 Task: Create an event for the job interview preparation.
Action: Mouse pressed left at (72, 92)
Screenshot: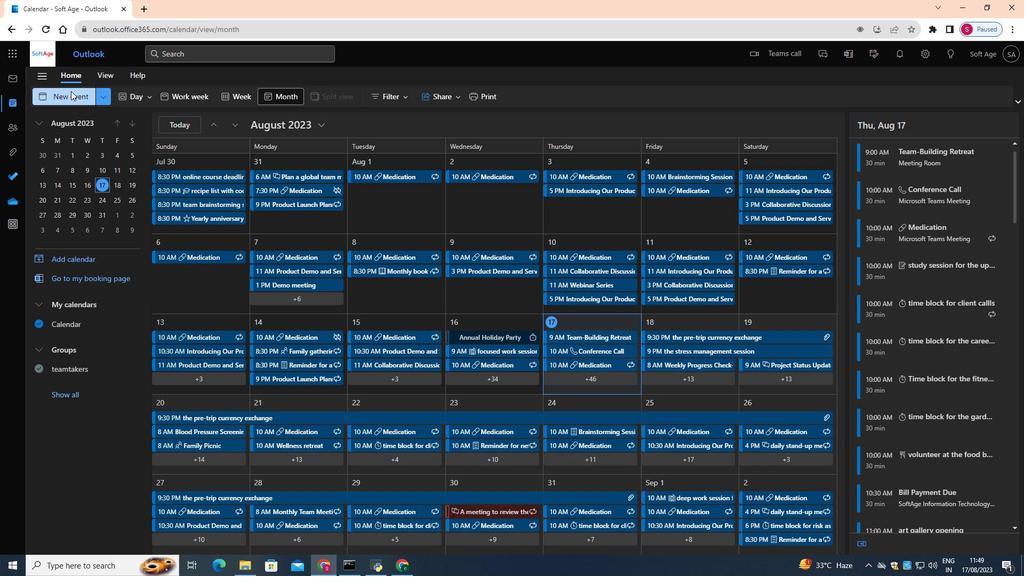 
Action: Mouse moved to (336, 157)
Screenshot: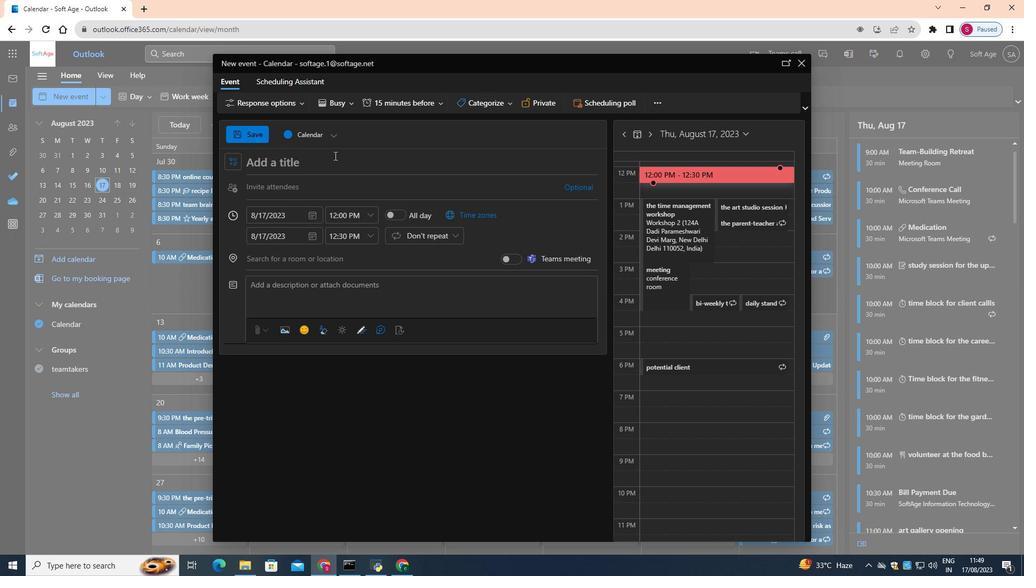 
Action: Mouse pressed left at (336, 157)
Screenshot: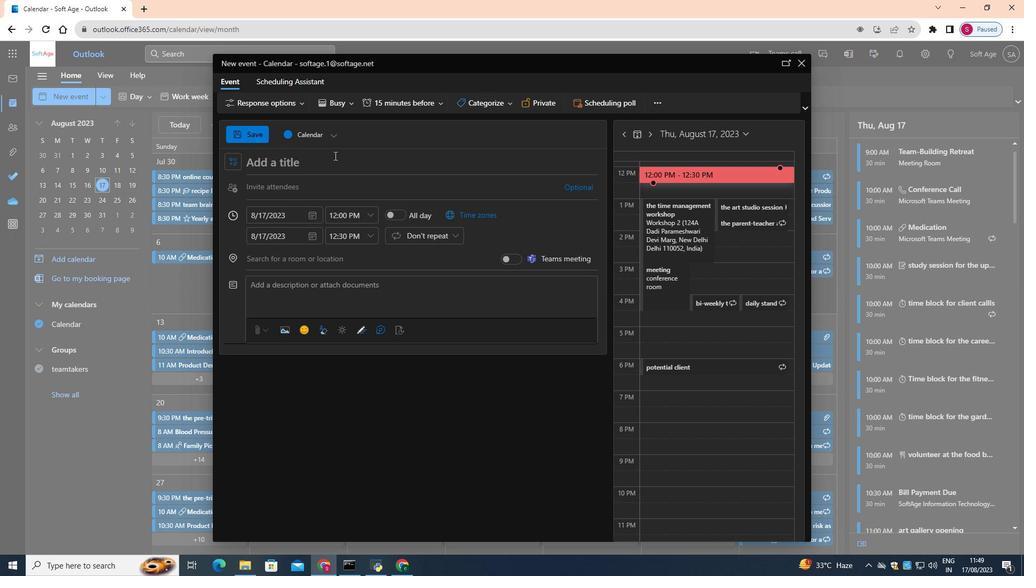 
Action: Key pressed <Key.shift>Jon<Key.space><Key.backspace><Key.backspace>b<Key.space>interview<Key.space>preparation<Key.space>workshop
Screenshot: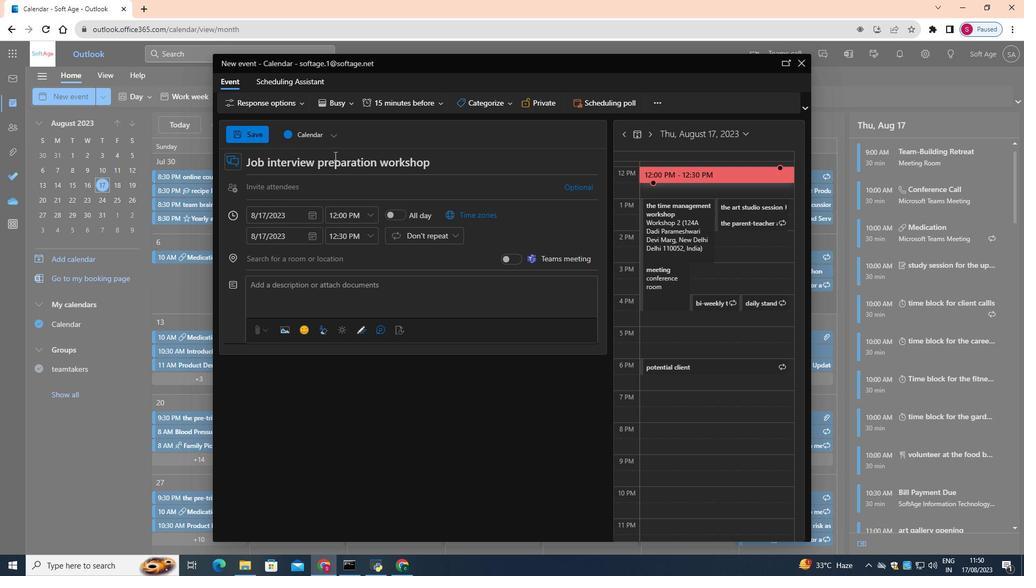 
Action: Mouse moved to (314, 214)
Screenshot: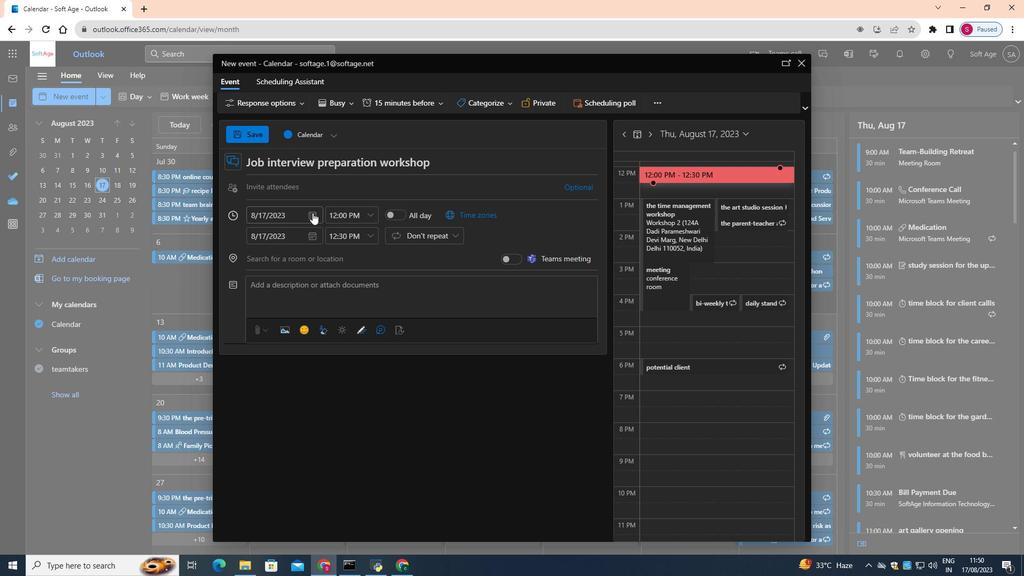 
Action: Mouse pressed left at (314, 214)
Screenshot: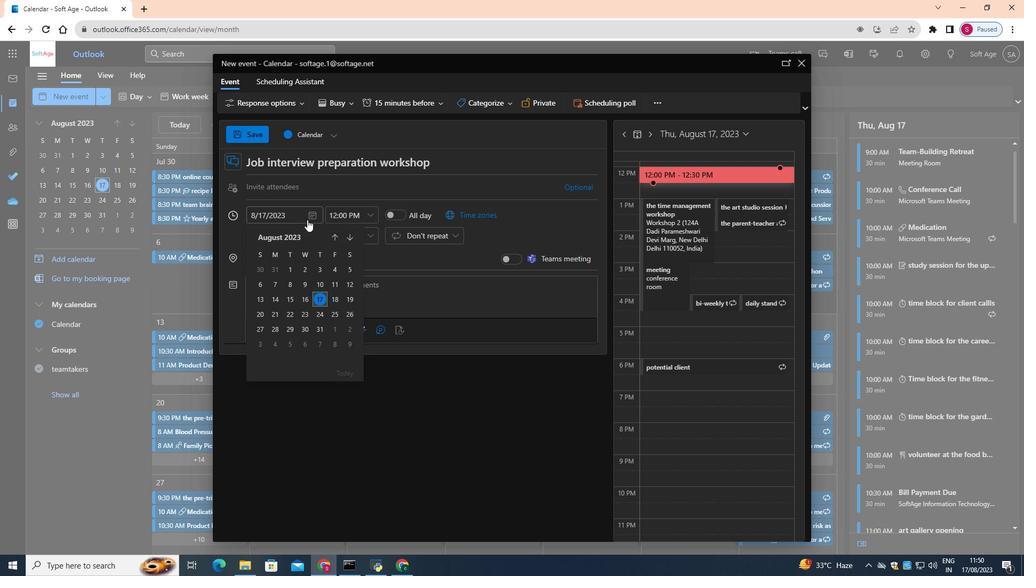 
Action: Mouse moved to (346, 301)
Screenshot: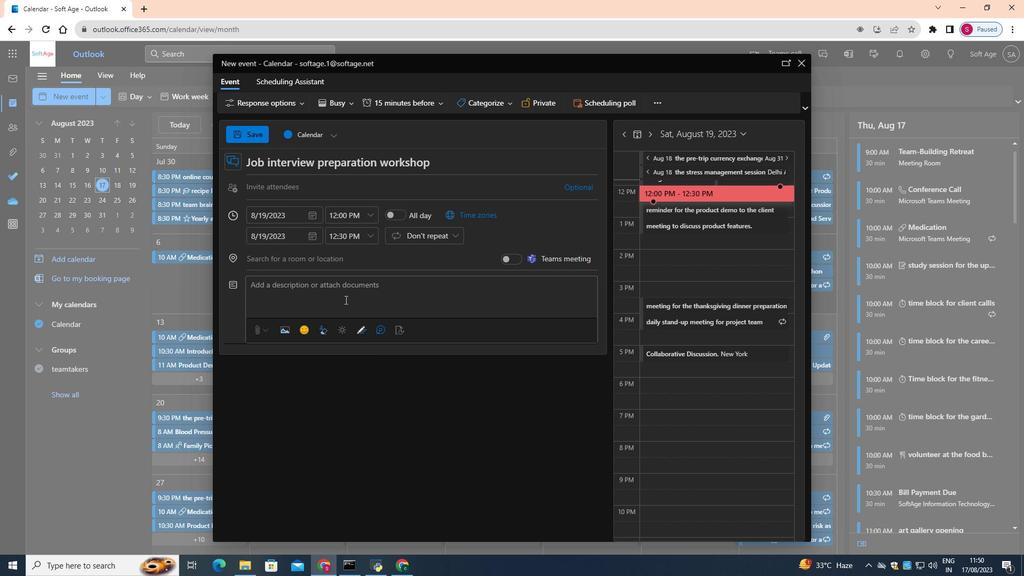 
Action: Mouse pressed left at (346, 301)
Screenshot: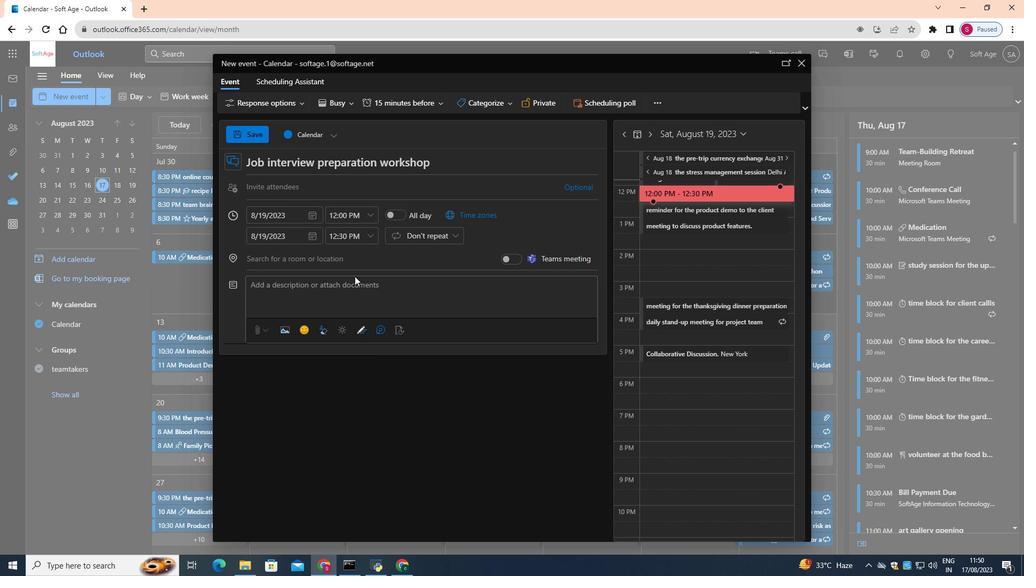 
Action: Mouse moved to (371, 217)
Screenshot: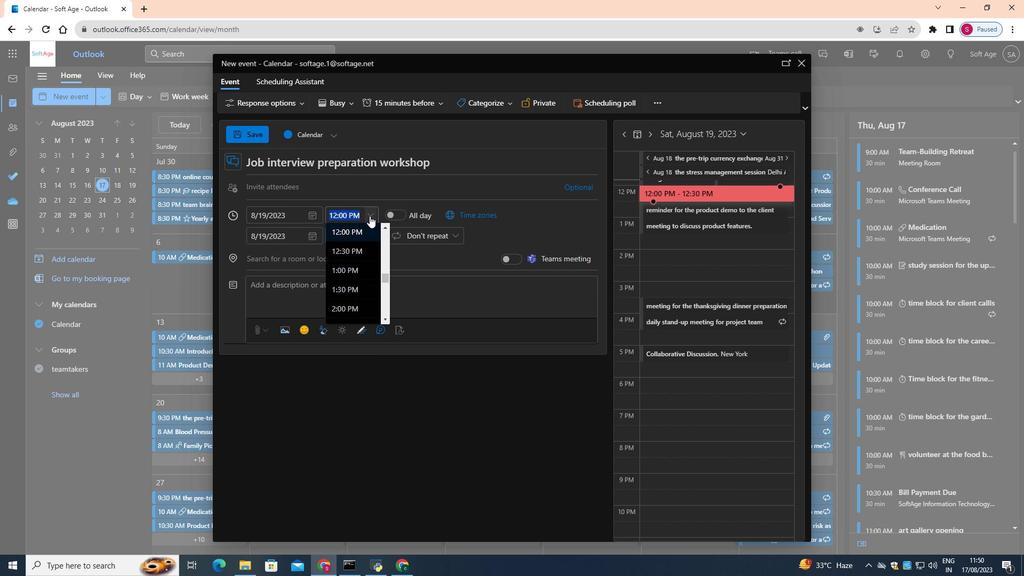 
Action: Mouse pressed left at (371, 217)
Screenshot: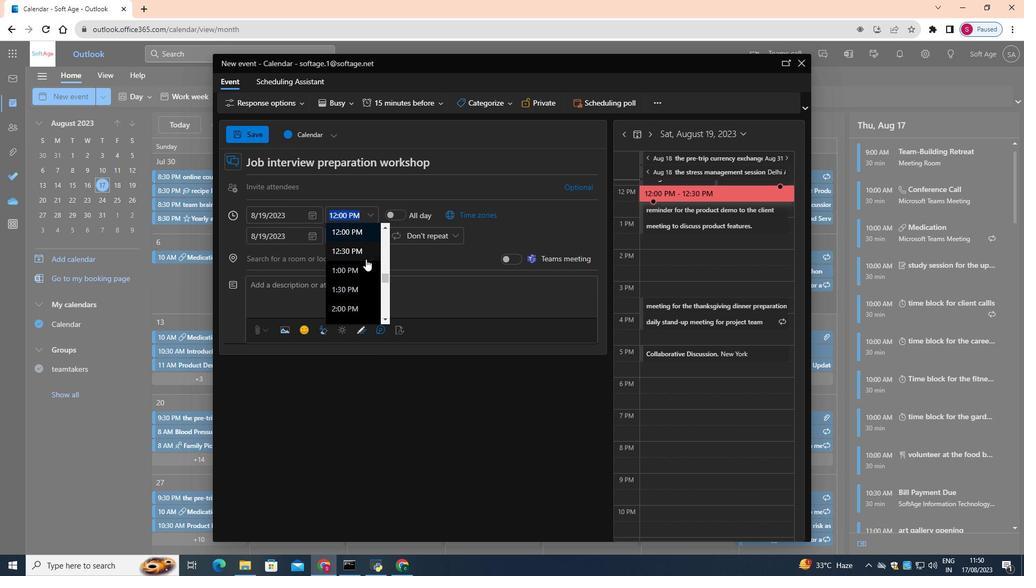
Action: Mouse moved to (348, 266)
Screenshot: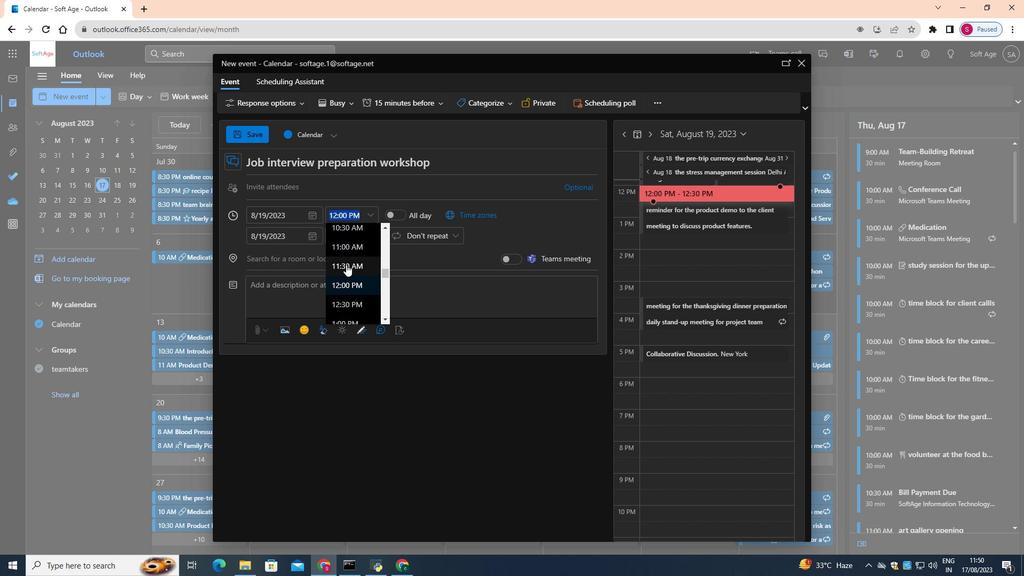 
Action: Mouse scrolled (348, 266) with delta (0, 0)
Screenshot: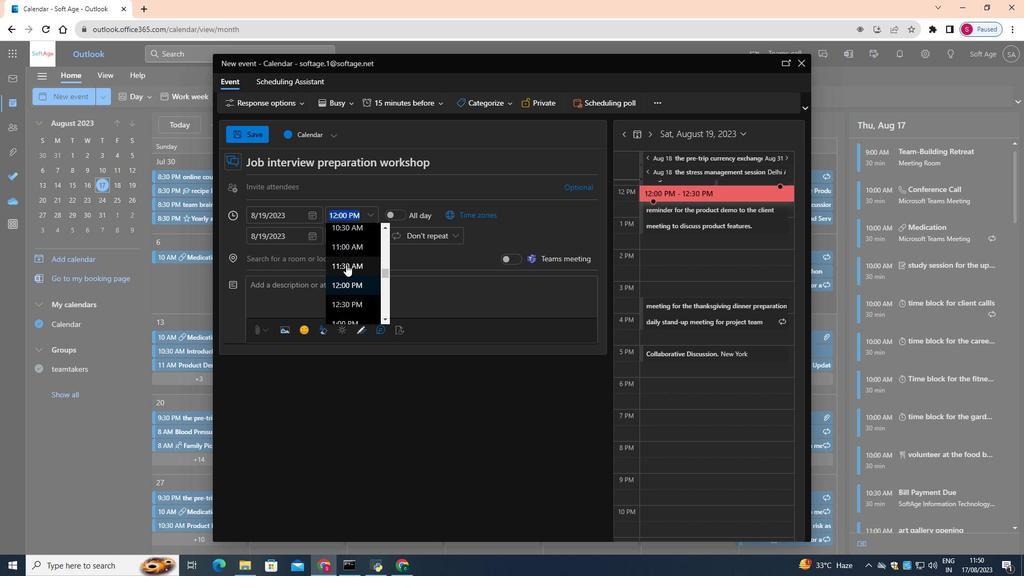 
Action: Mouse moved to (349, 262)
Screenshot: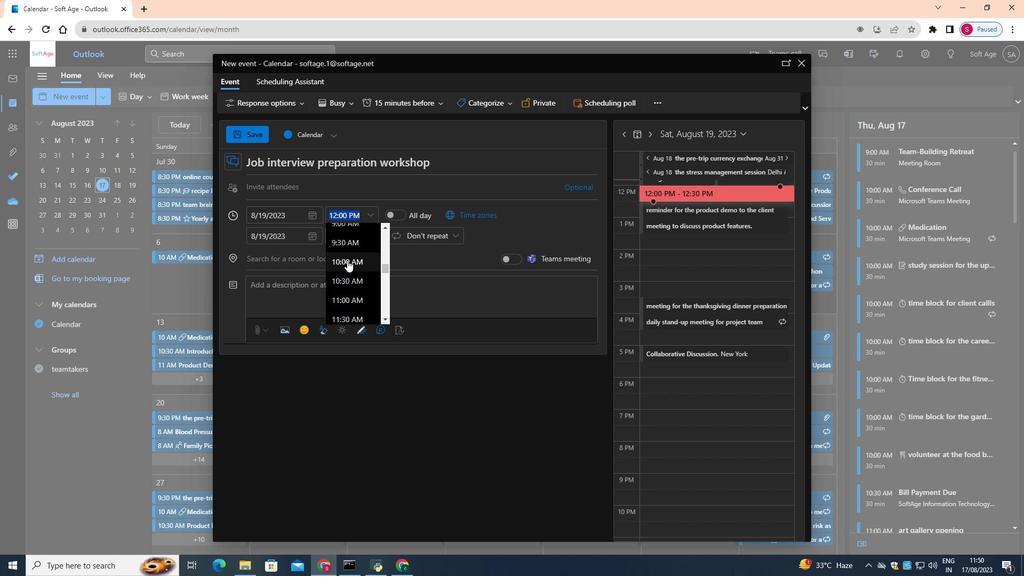 
Action: Mouse scrolled (349, 262) with delta (0, 0)
Screenshot: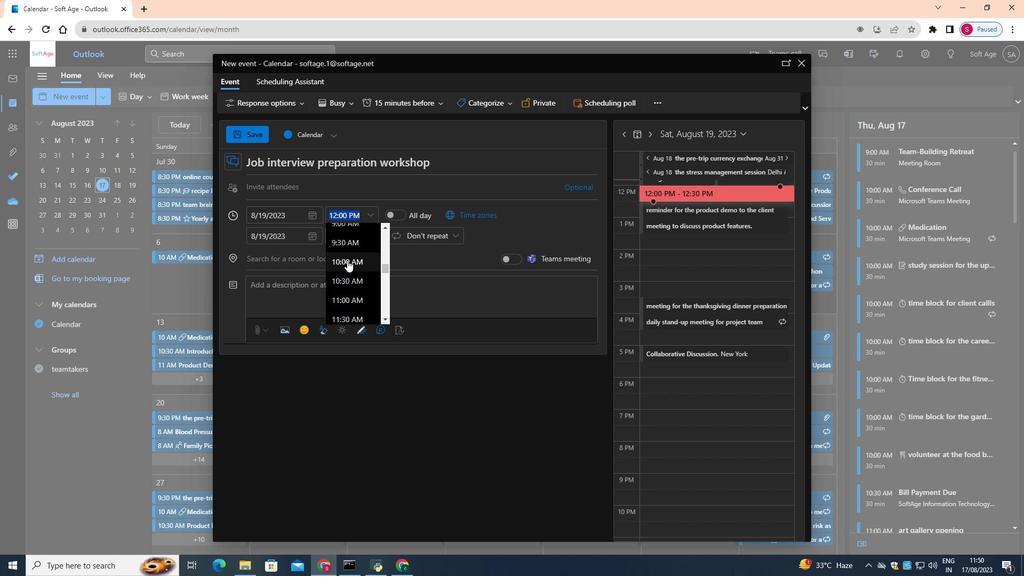 
Action: Mouse pressed left at (349, 262)
Screenshot: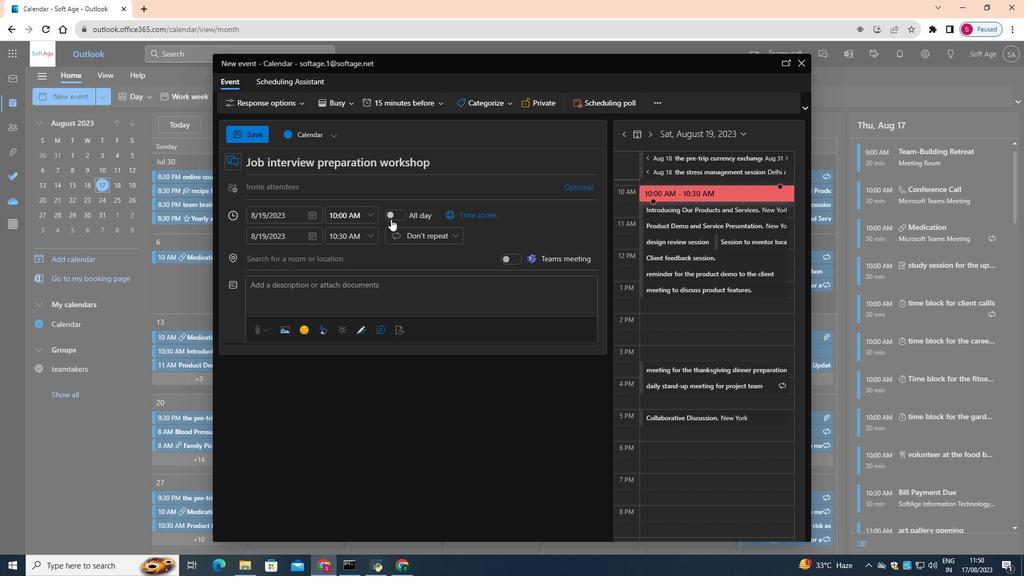 
Action: Mouse moved to (368, 234)
Screenshot: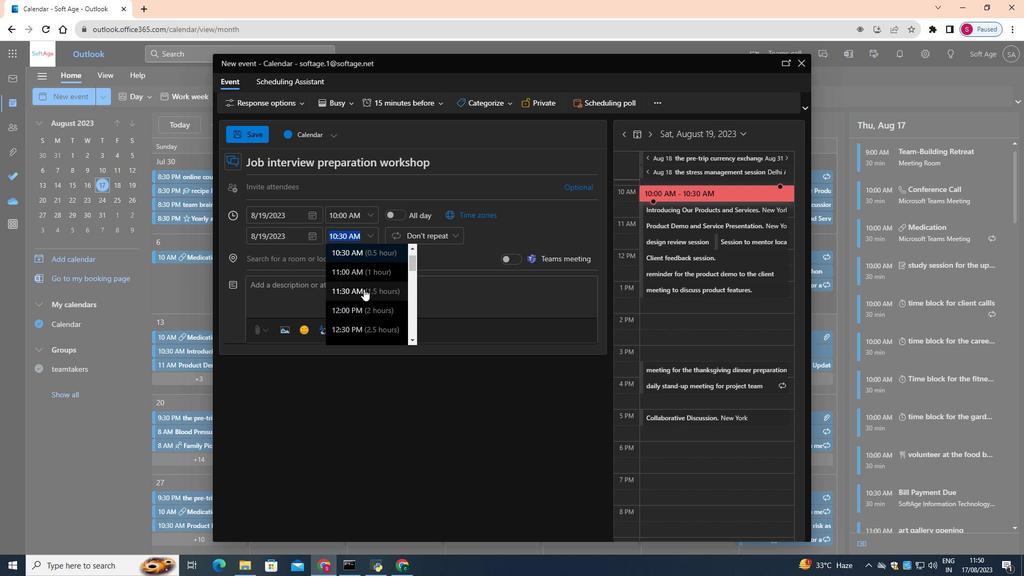 
Action: Mouse pressed left at (368, 234)
Screenshot: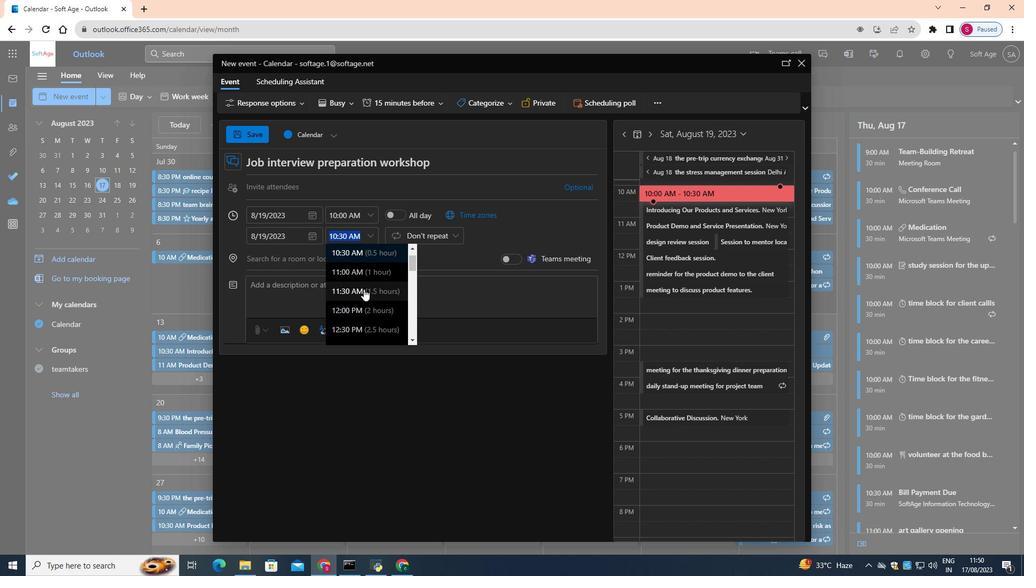 
Action: Mouse moved to (370, 310)
Screenshot: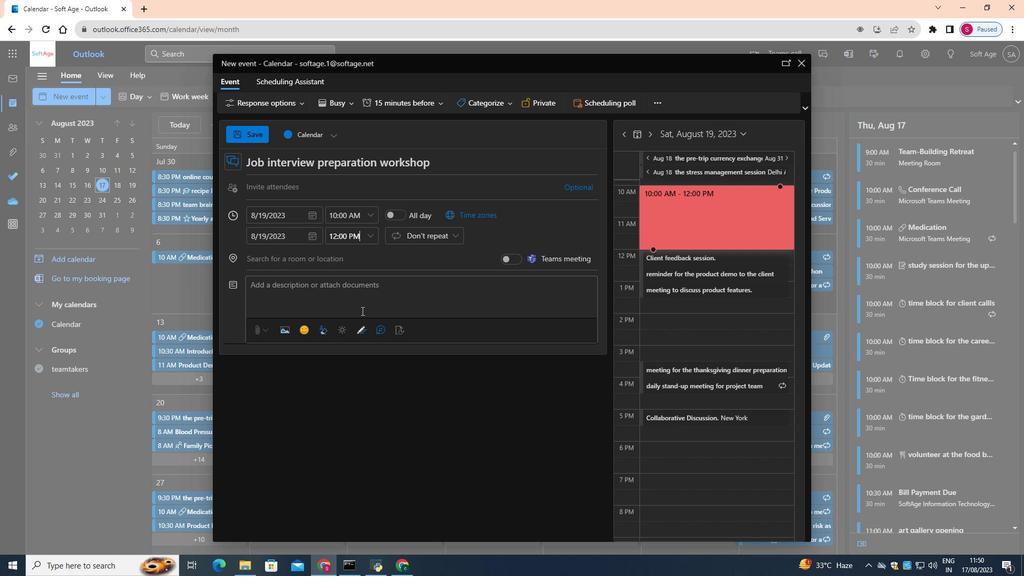 
Action: Mouse pressed left at (370, 310)
Screenshot: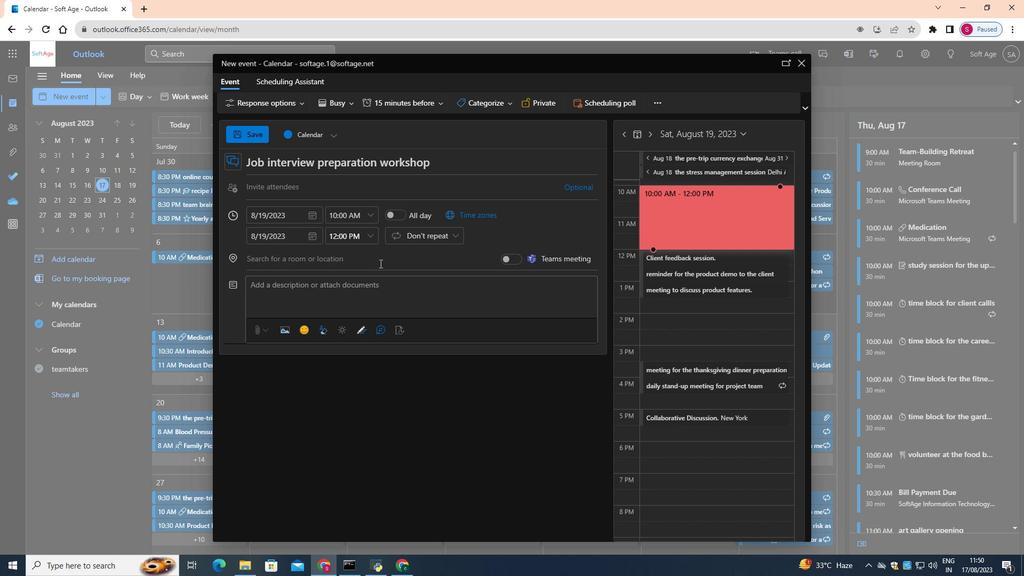 
Action: Mouse moved to (403, 287)
Screenshot: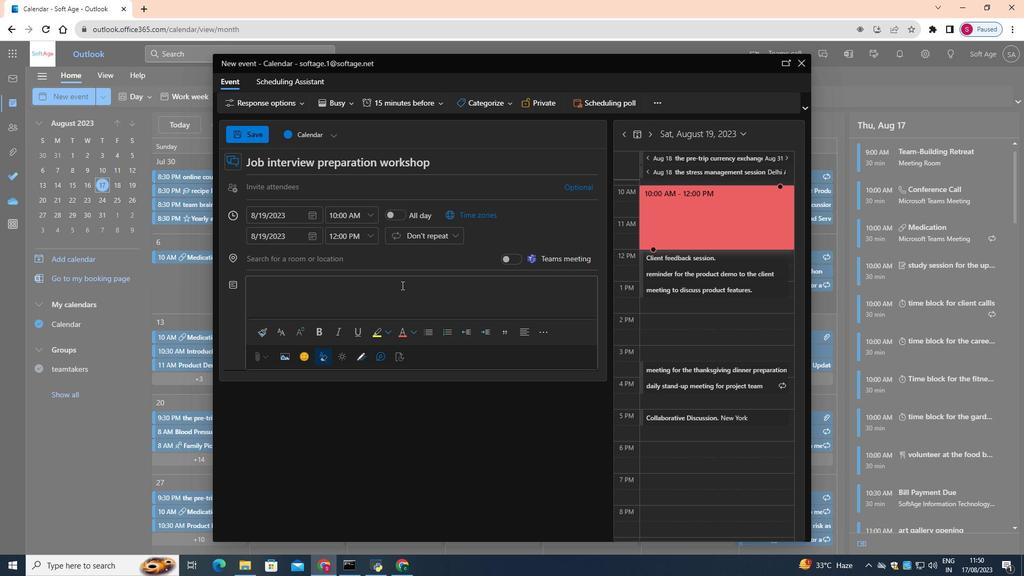 
Action: Mouse pressed left at (403, 287)
Screenshot: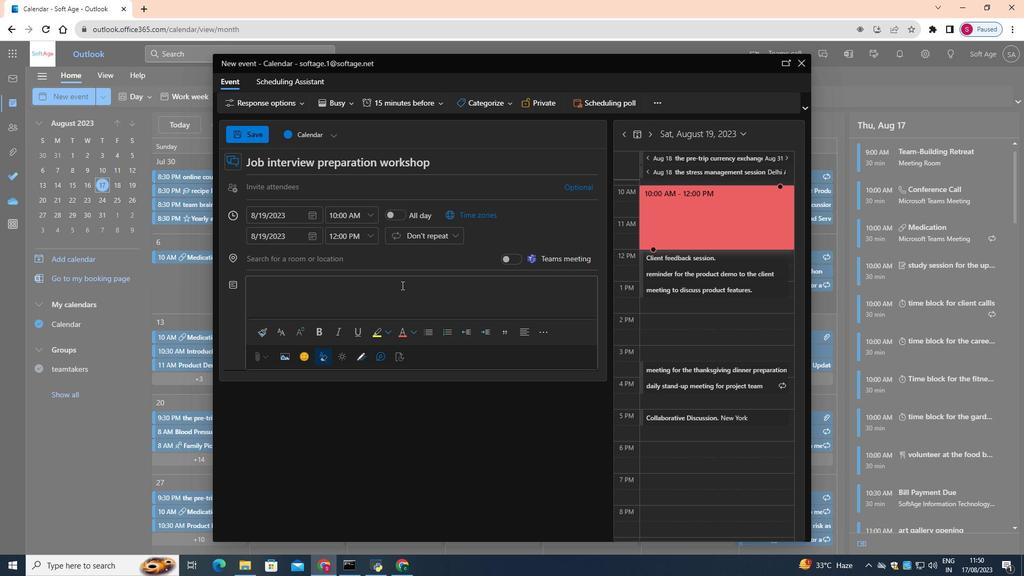 
Action: Key pressed <Key.shift>Elevate<Key.space>your<Key.space>interview<Key.space>game<Key.space>and<Key.space>land<Key.space>that<Key.space>dream<Key.space>job<Key.shift_r>!<Key.space><Key.shift>Join<Key.space>us<Key.space>for<Key.space>a<Key.space>comprehensive<Key.space>job<Key.space>interview<Key.space>preparation<Key.space>workshop<Key.space>where<Key.space>you'll<Key.space>gain<Key.space>the<Key.space>skills,<Key.space>confidence<Key.space>and<Key.space>insights<Key.space>to<Key.space>excel<Key.space>in<Key.space>your<Key.space>upcoming<Key.space>interviews.
Screenshot: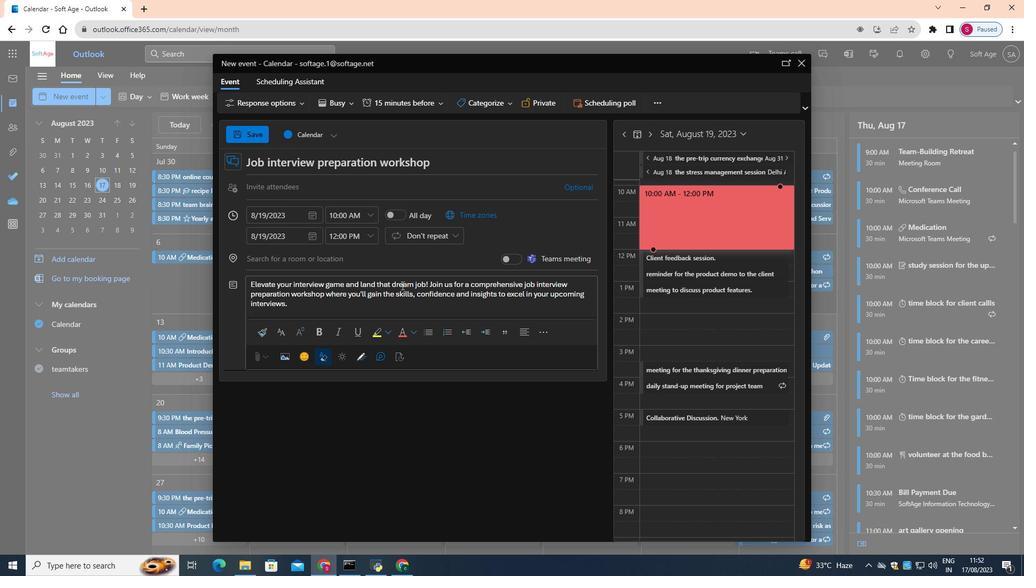 
Action: Mouse moved to (246, 134)
Screenshot: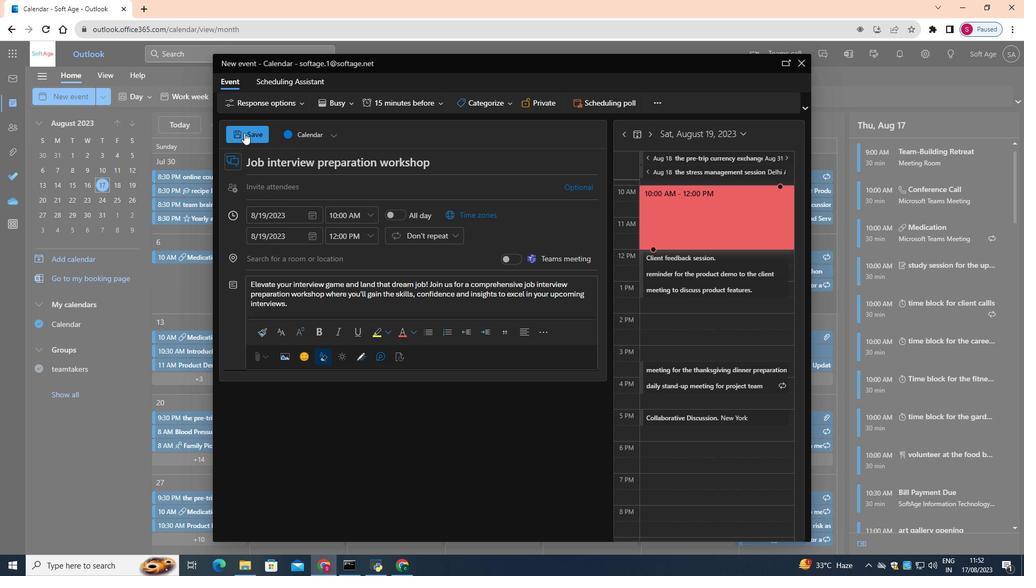 
Action: Mouse pressed left at (246, 134)
Screenshot: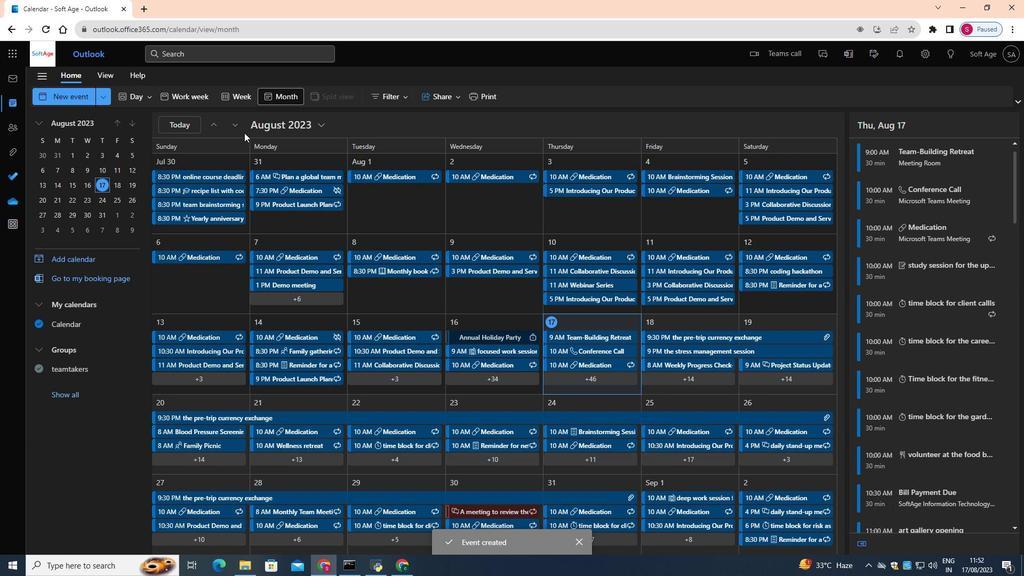 
